 Task: In the Appendices board, go to Table of Appendices and apply a Green color cover.
Action: Mouse moved to (957, 183)
Screenshot: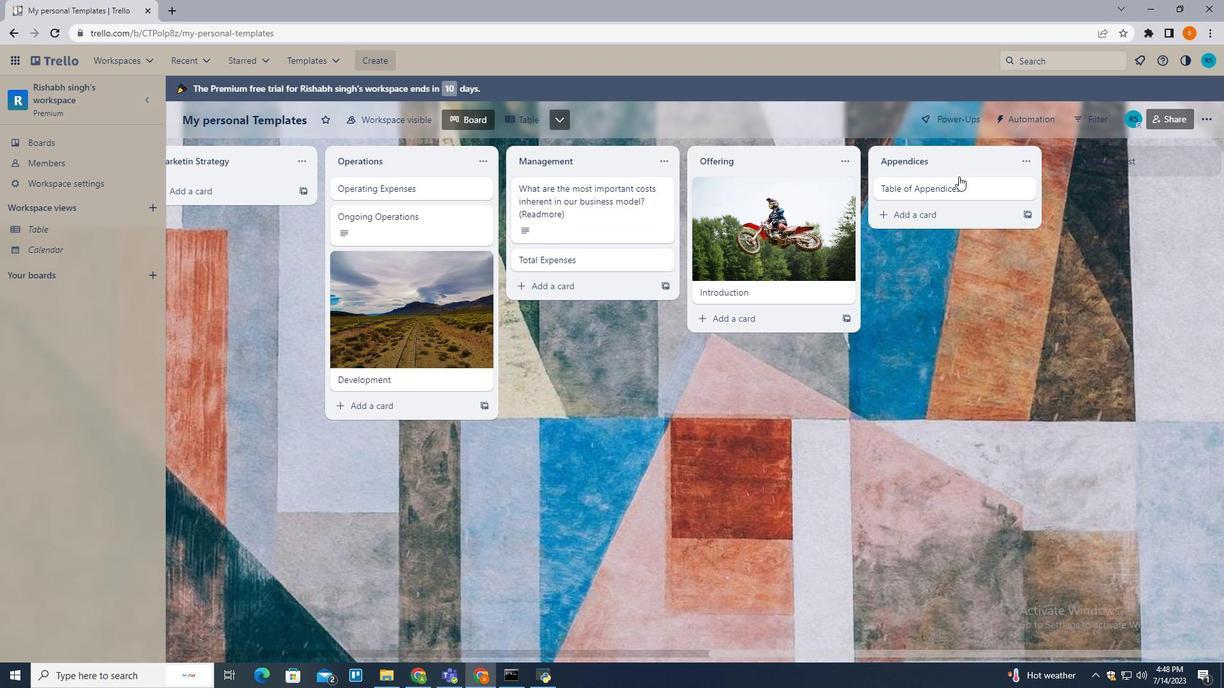 
Action: Mouse pressed left at (957, 183)
Screenshot: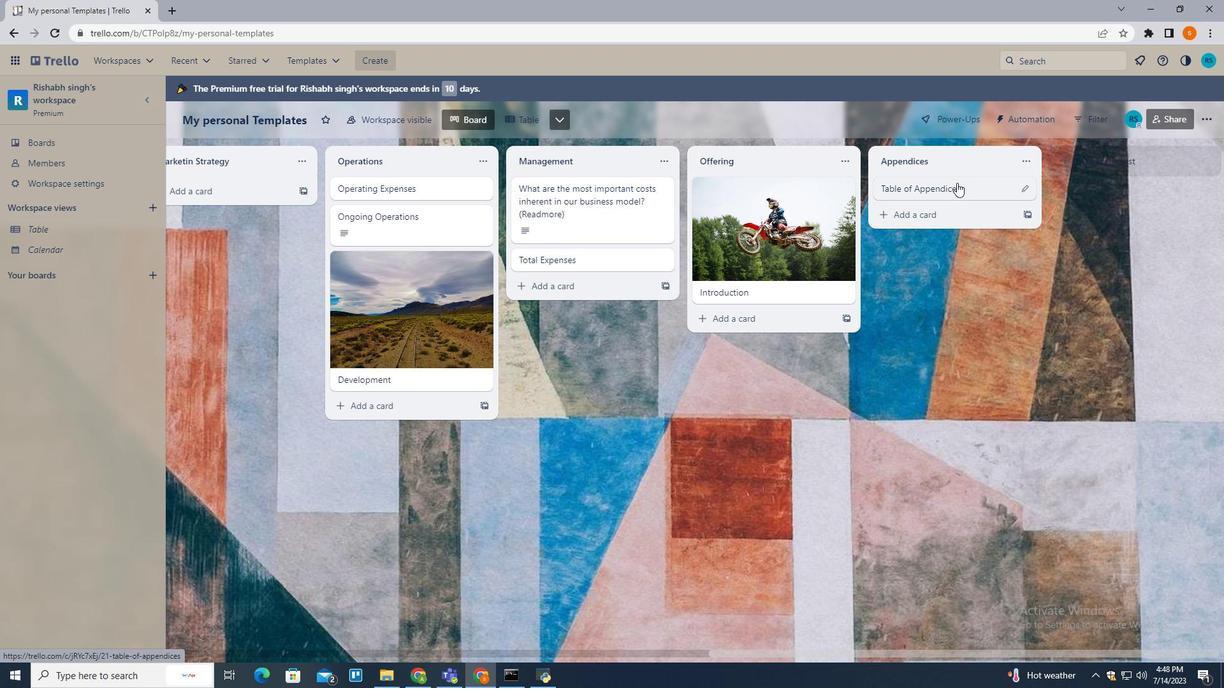 
Action: Mouse moved to (776, 312)
Screenshot: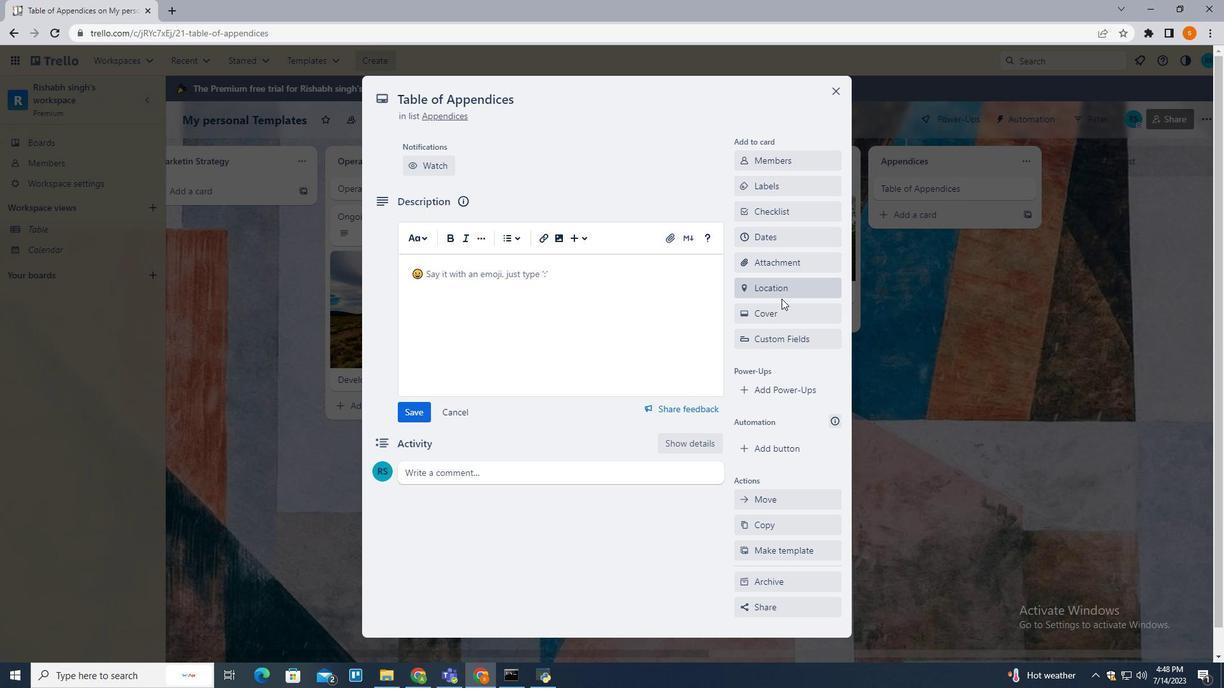 
Action: Mouse pressed left at (776, 312)
Screenshot: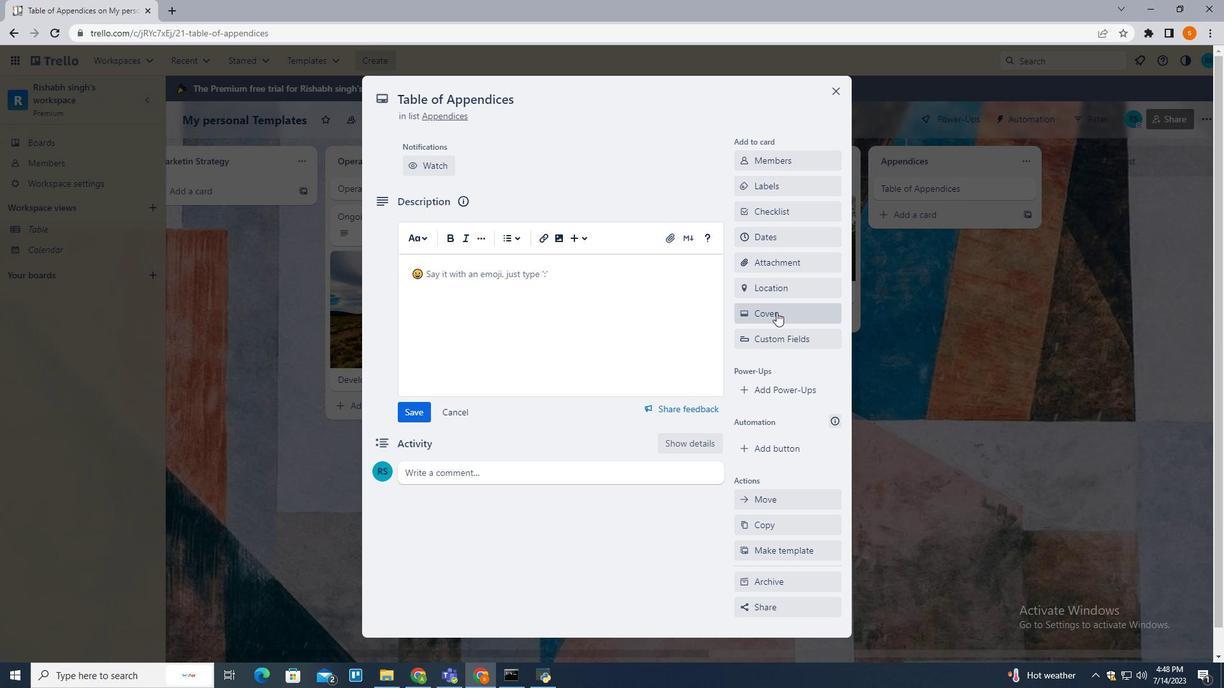 
Action: Mouse moved to (759, 401)
Screenshot: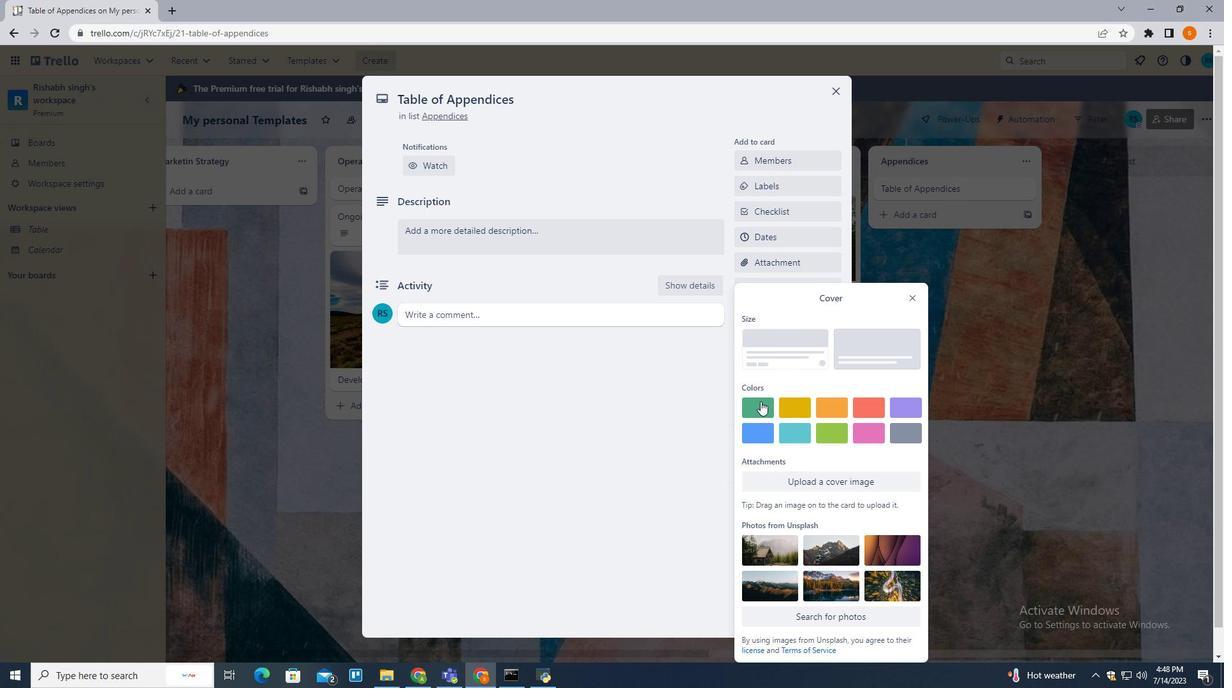 
Action: Mouse pressed left at (759, 401)
Screenshot: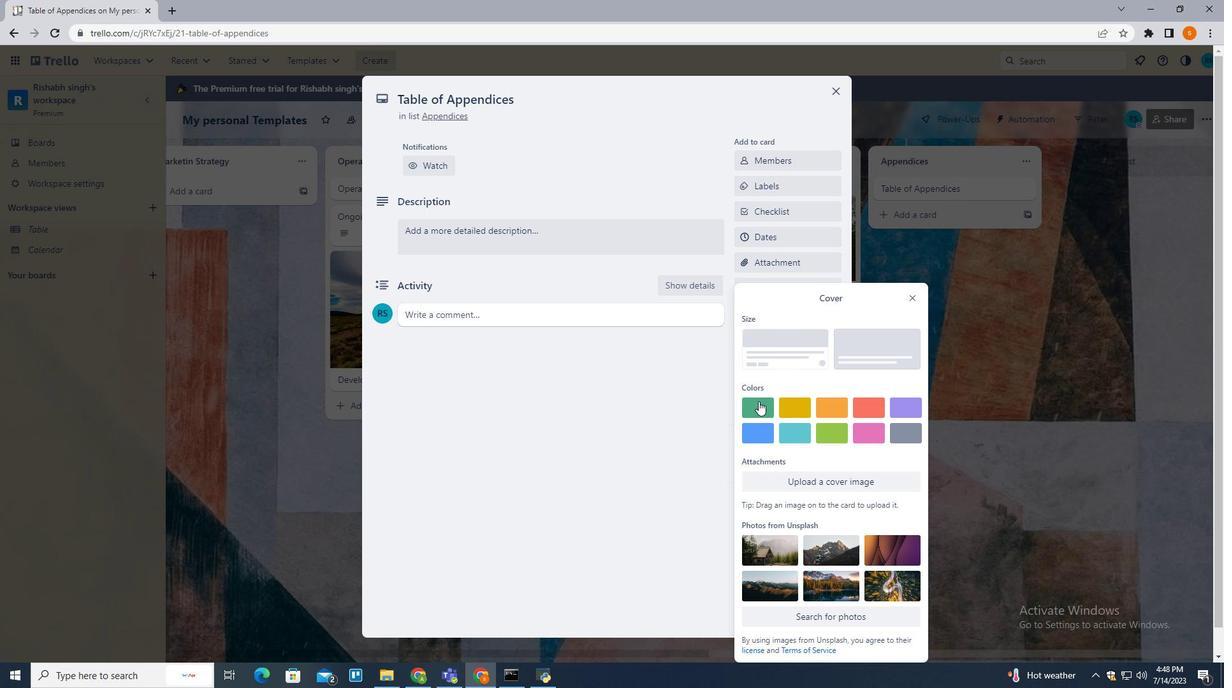 
Action: Mouse moved to (968, 373)
Screenshot: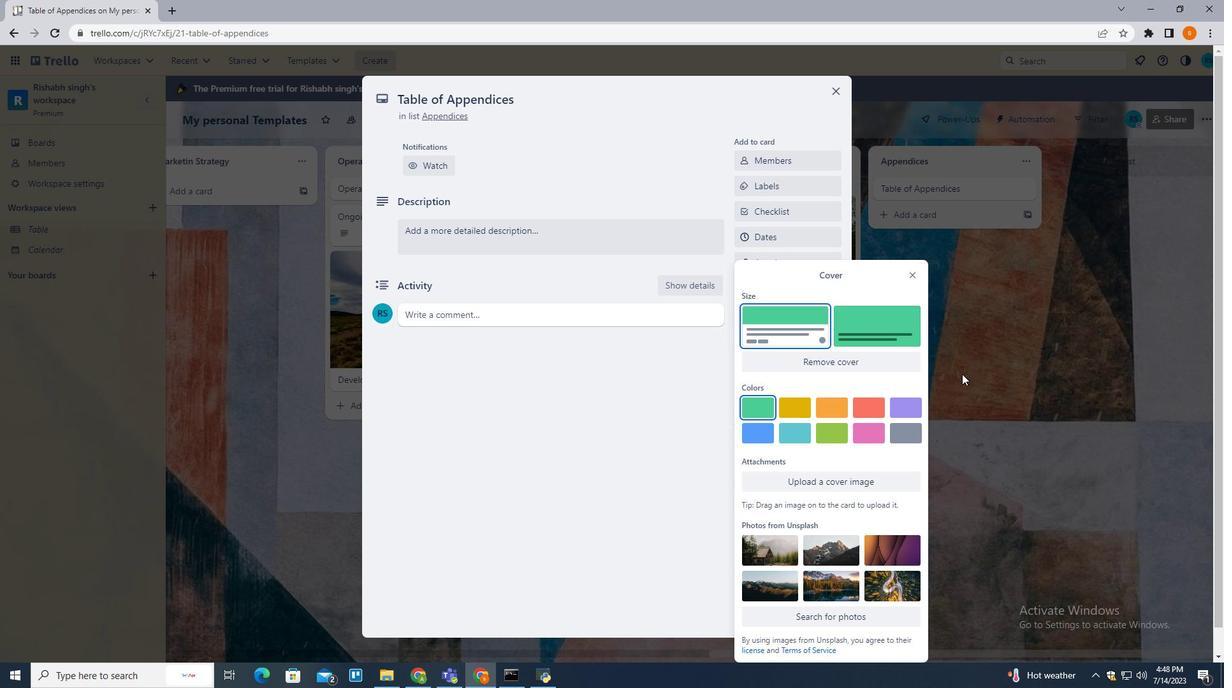 
Action: Mouse pressed left at (968, 373)
Screenshot: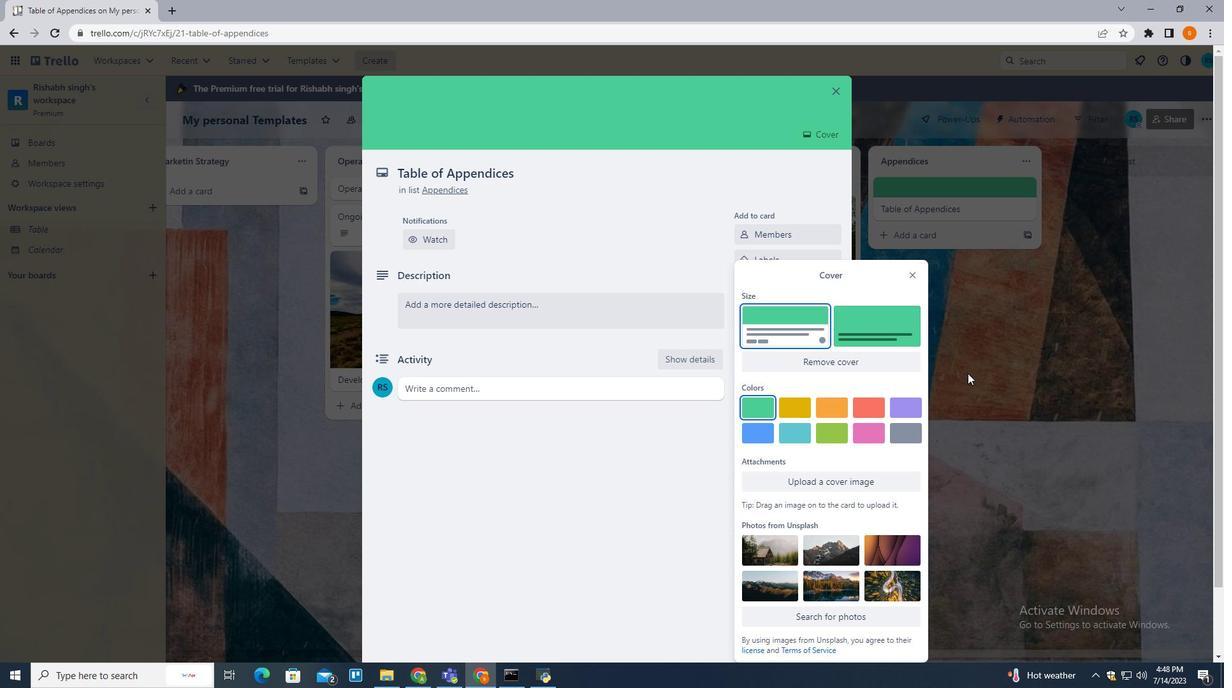 
Action: Mouse pressed left at (968, 373)
Screenshot: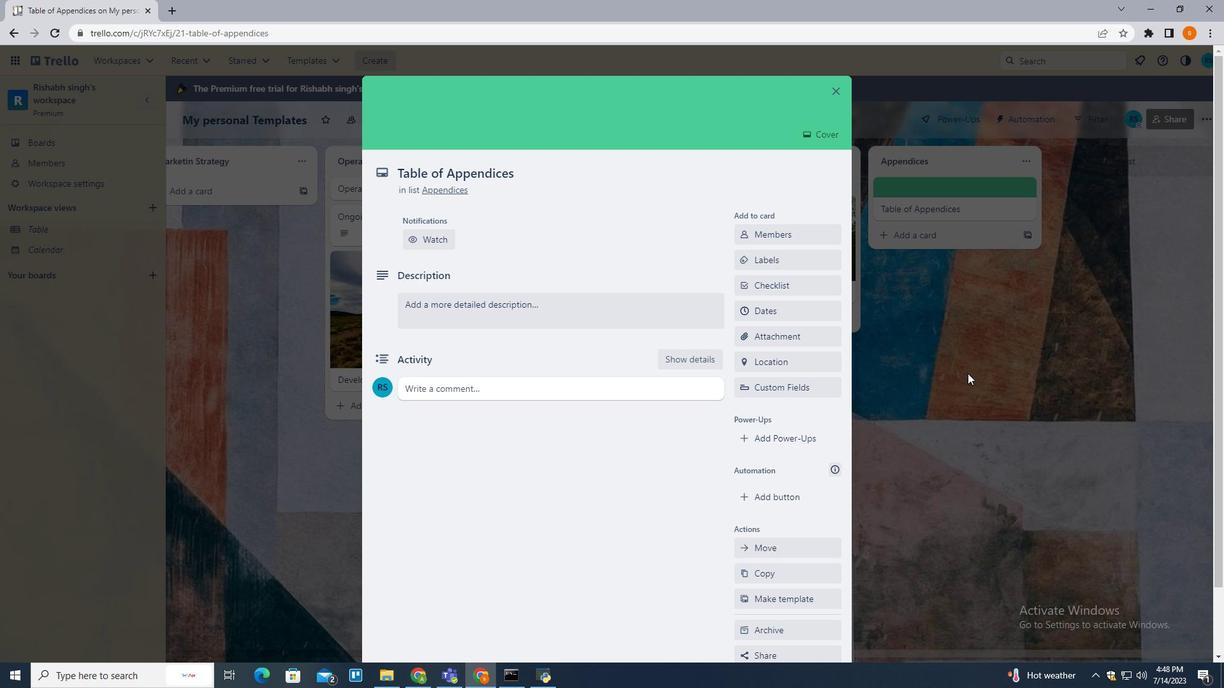 
